 Task: Look for products in the category "Variety Packs" from Truly only.
Action: Mouse moved to (811, 292)
Screenshot: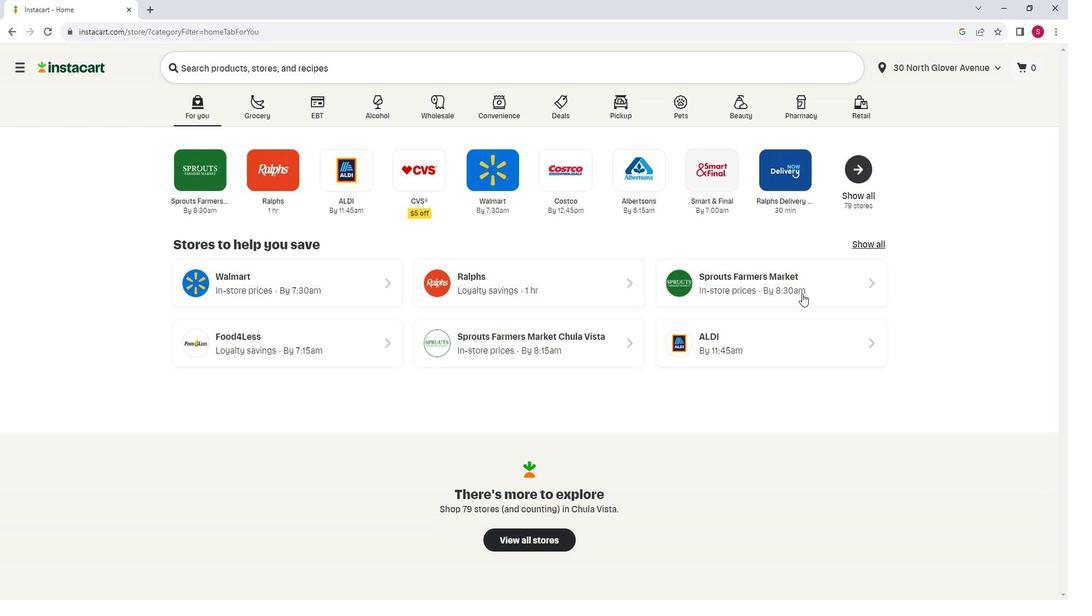 
Action: Mouse pressed left at (811, 292)
Screenshot: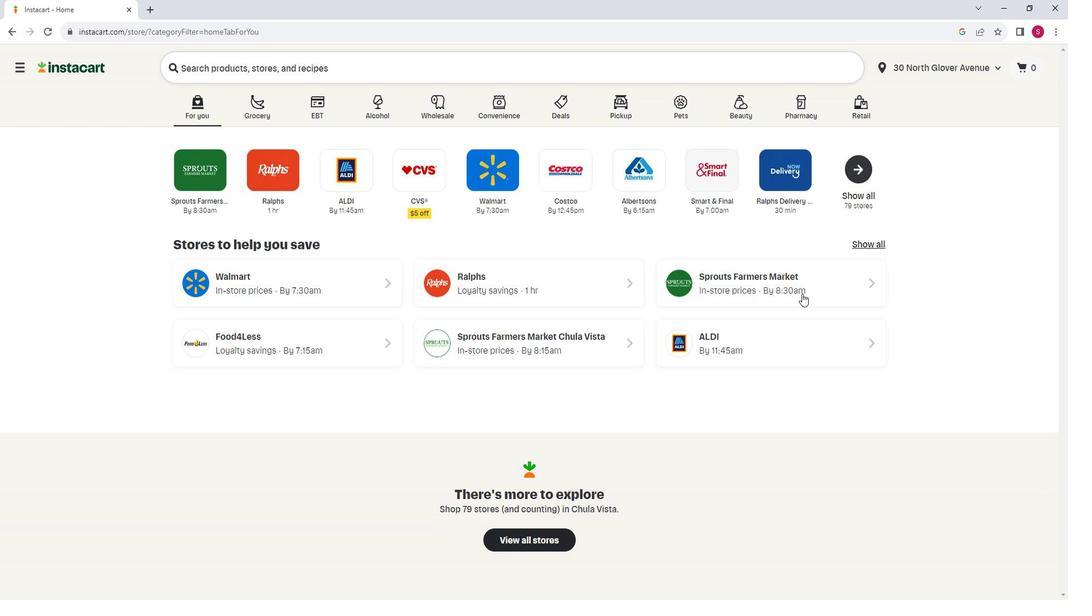 
Action: Mouse moved to (86, 408)
Screenshot: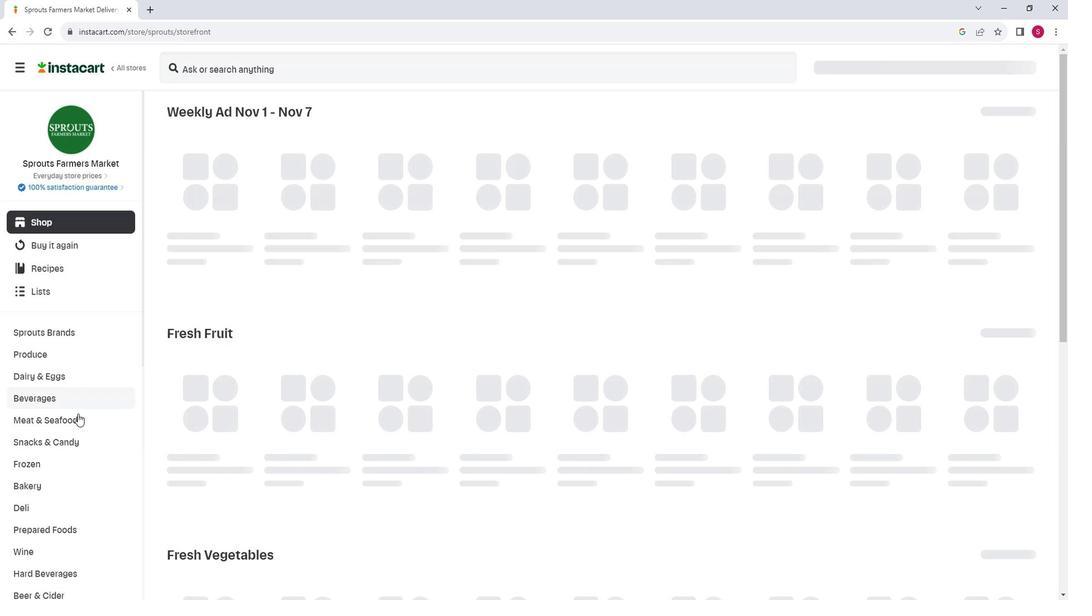 
Action: Mouse scrolled (86, 407) with delta (0, 0)
Screenshot: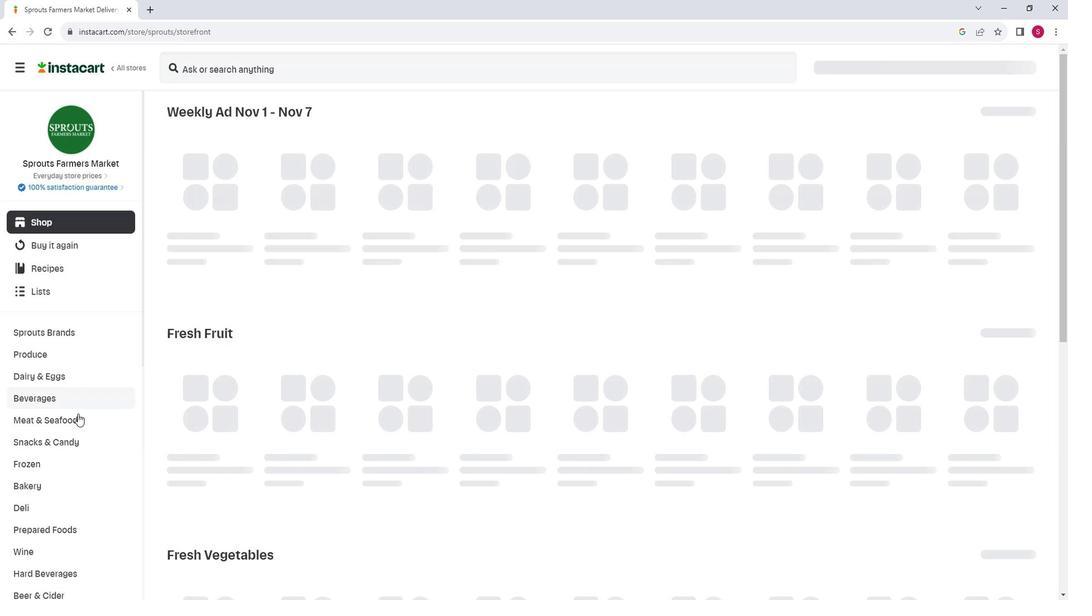 
Action: Mouse scrolled (86, 407) with delta (0, 0)
Screenshot: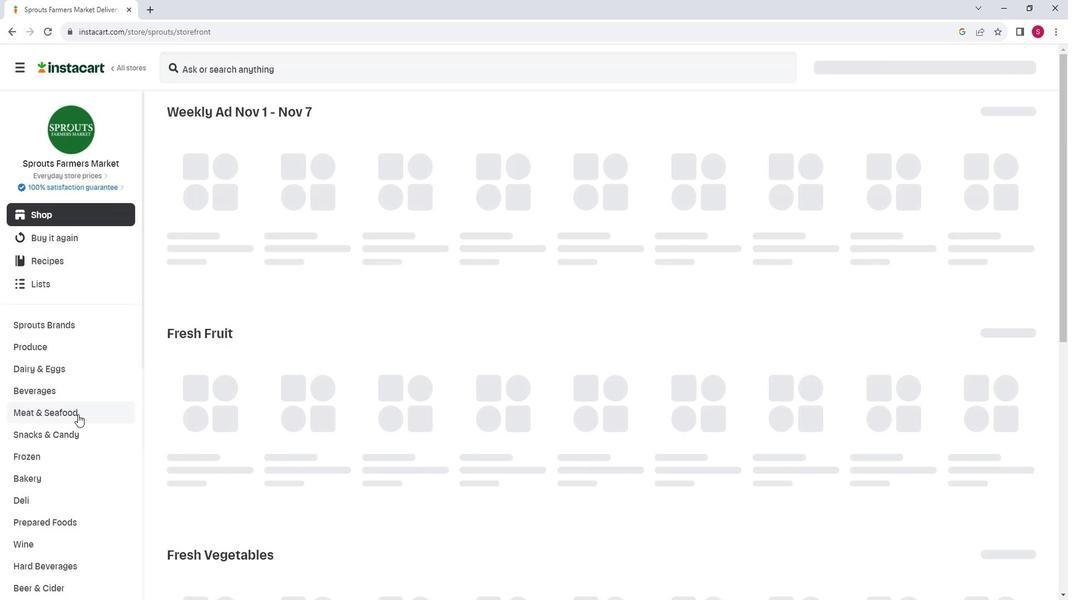 
Action: Mouse moved to (73, 471)
Screenshot: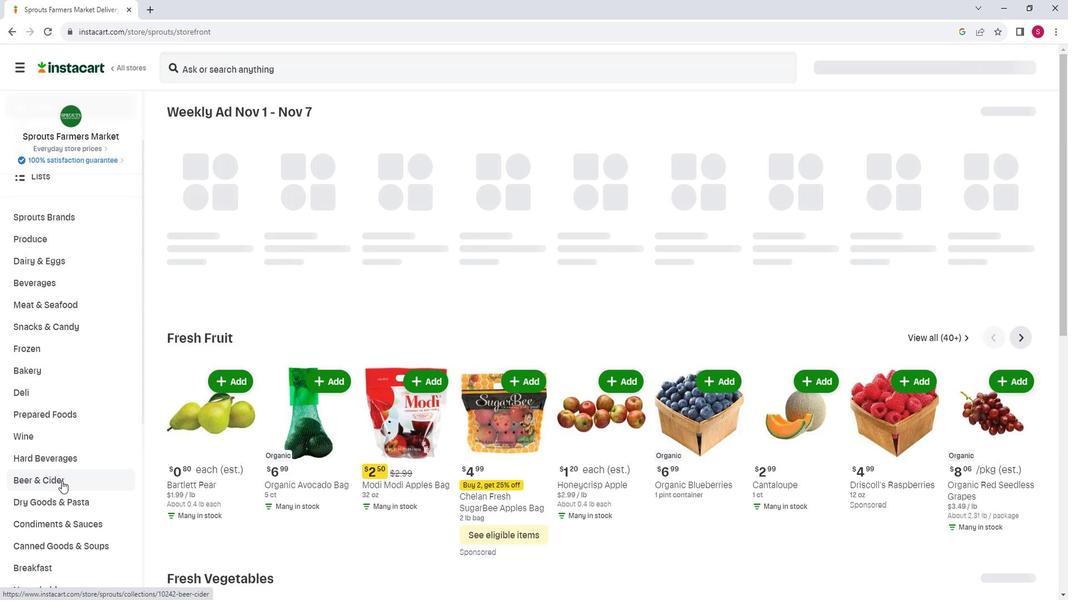 
Action: Mouse pressed left at (73, 471)
Screenshot: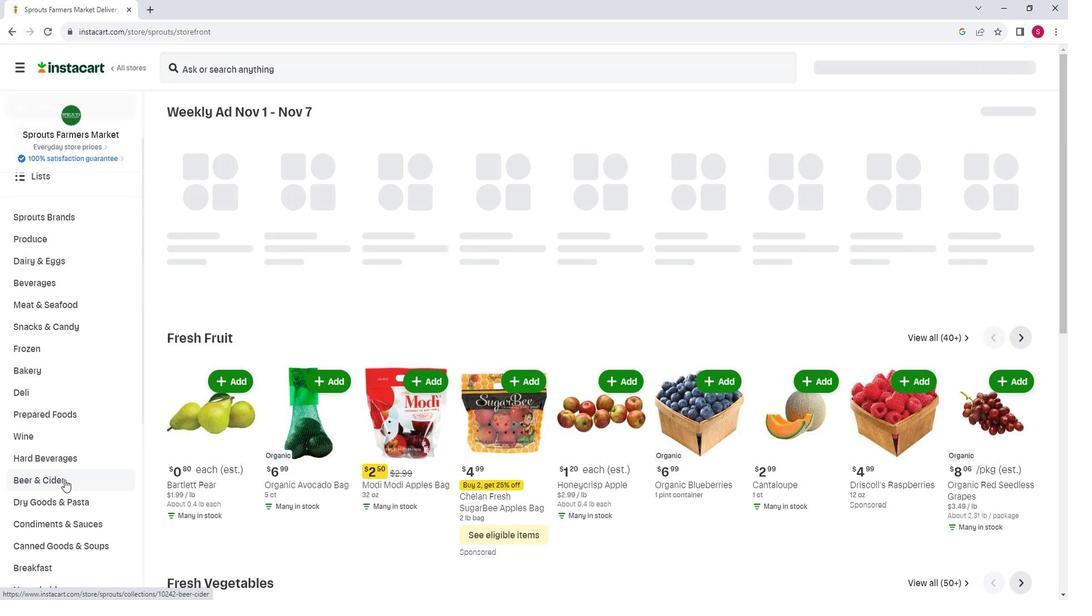 
Action: Mouse moved to (594, 145)
Screenshot: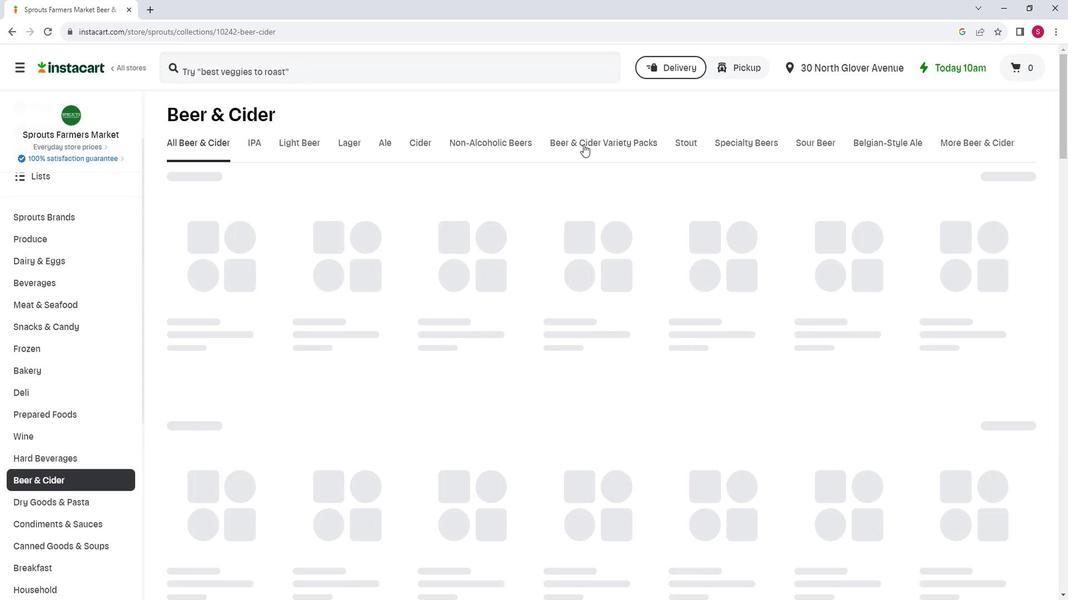 
Action: Mouse pressed left at (594, 145)
Screenshot: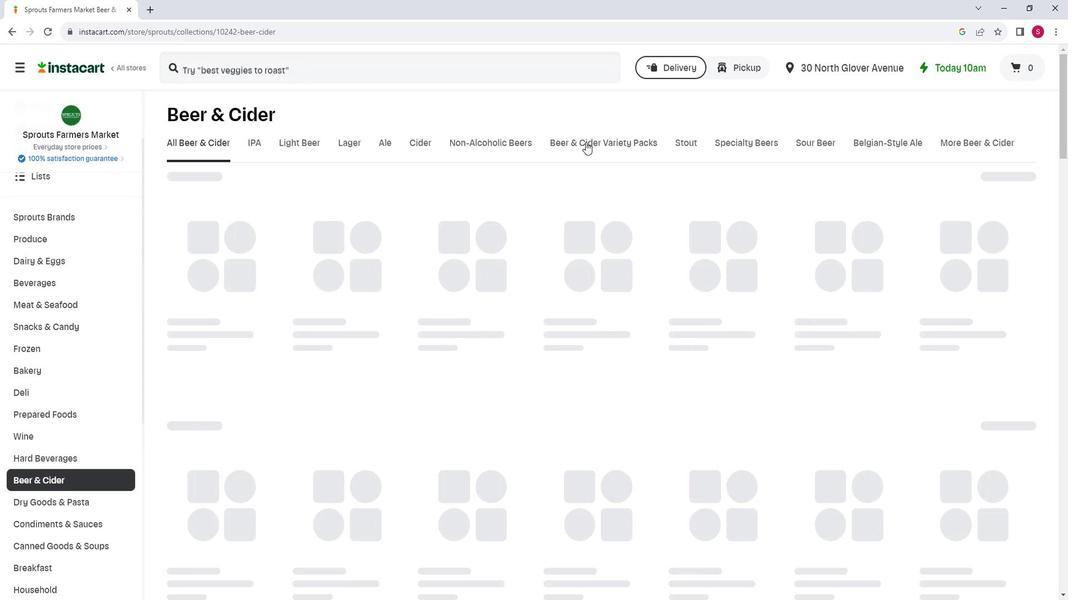 
Action: Mouse moved to (460, 185)
Screenshot: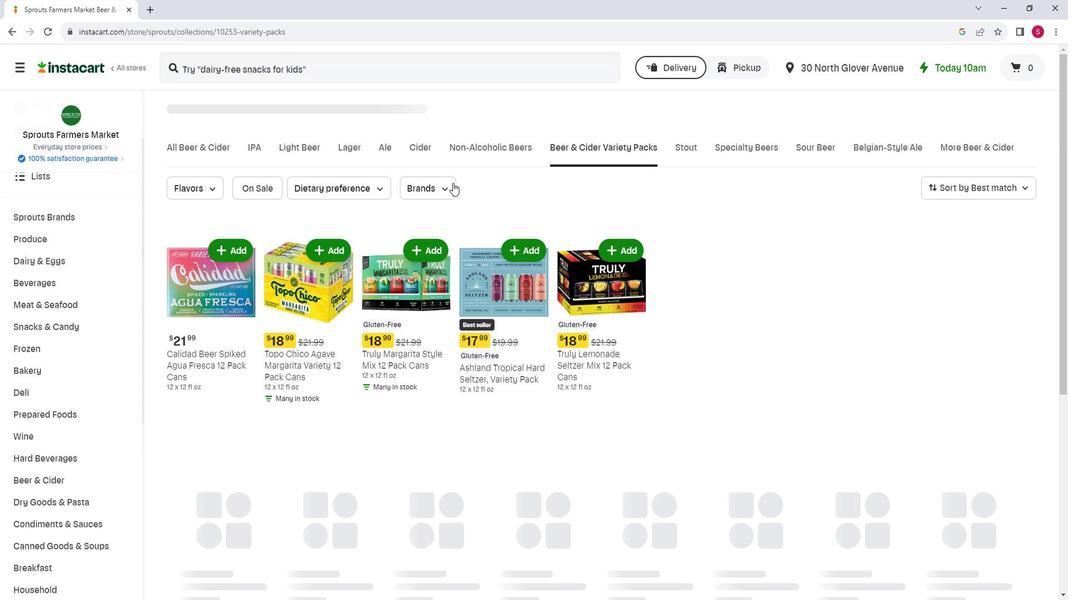 
Action: Mouse pressed left at (460, 185)
Screenshot: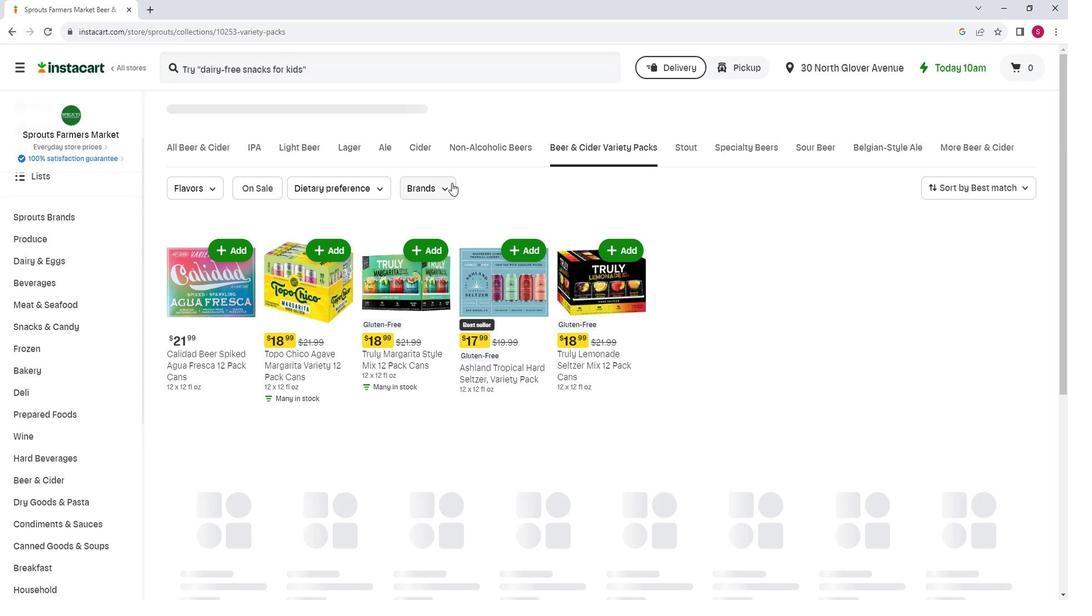 
Action: Mouse moved to (442, 219)
Screenshot: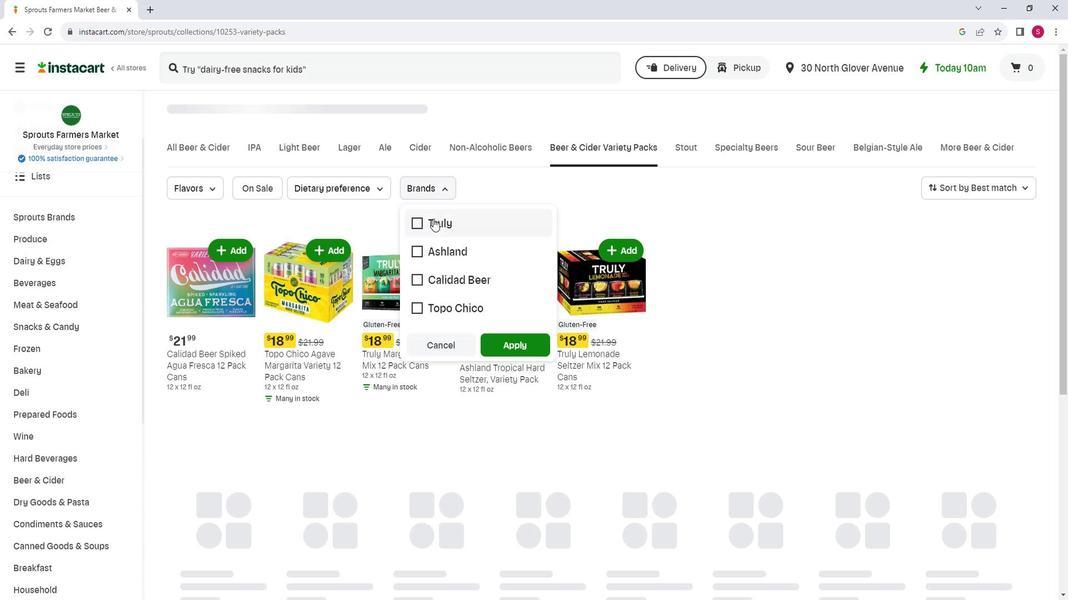
Action: Mouse pressed left at (442, 219)
Screenshot: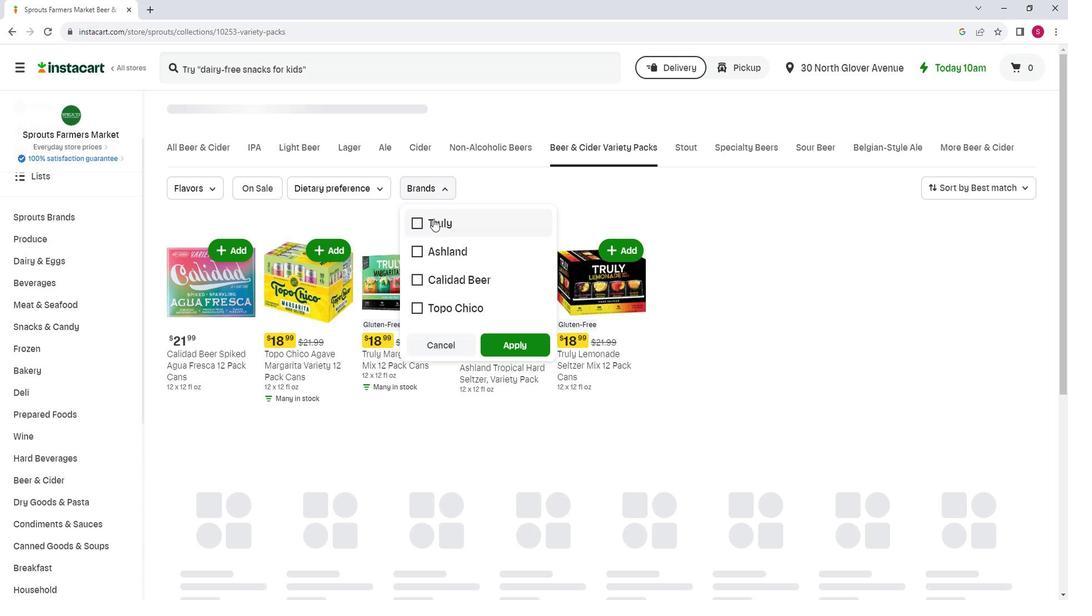 
Action: Mouse moved to (530, 340)
Screenshot: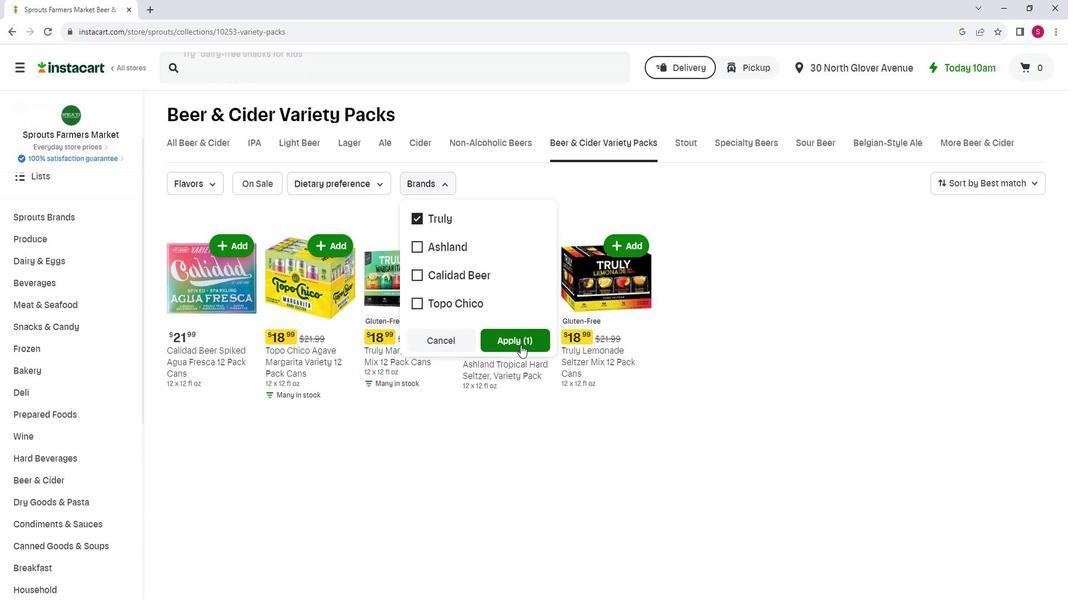 
Action: Mouse pressed left at (530, 340)
Screenshot: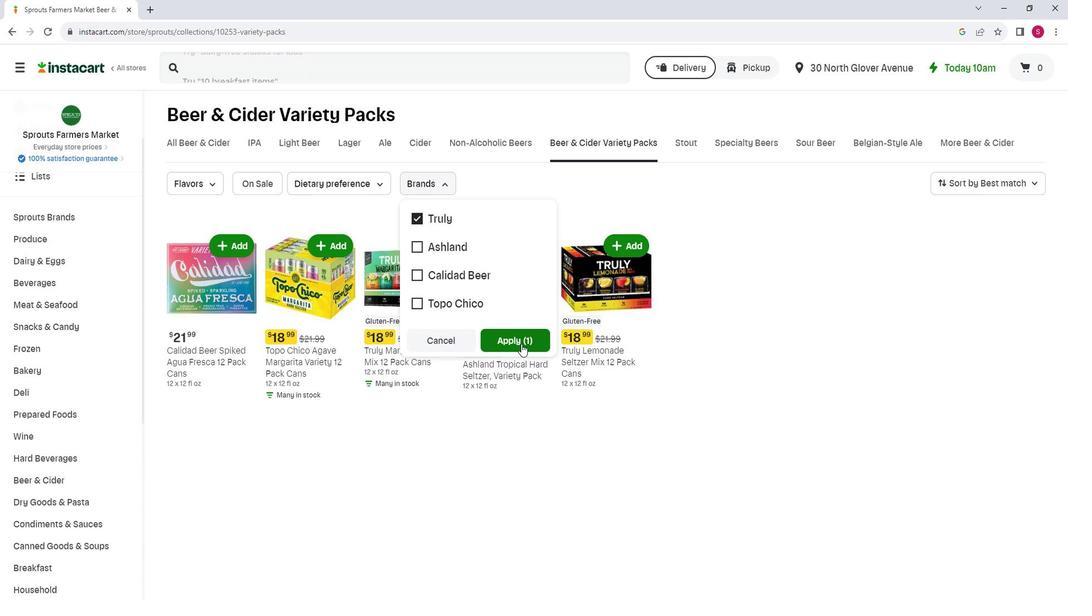 
Action: Mouse moved to (726, 321)
Screenshot: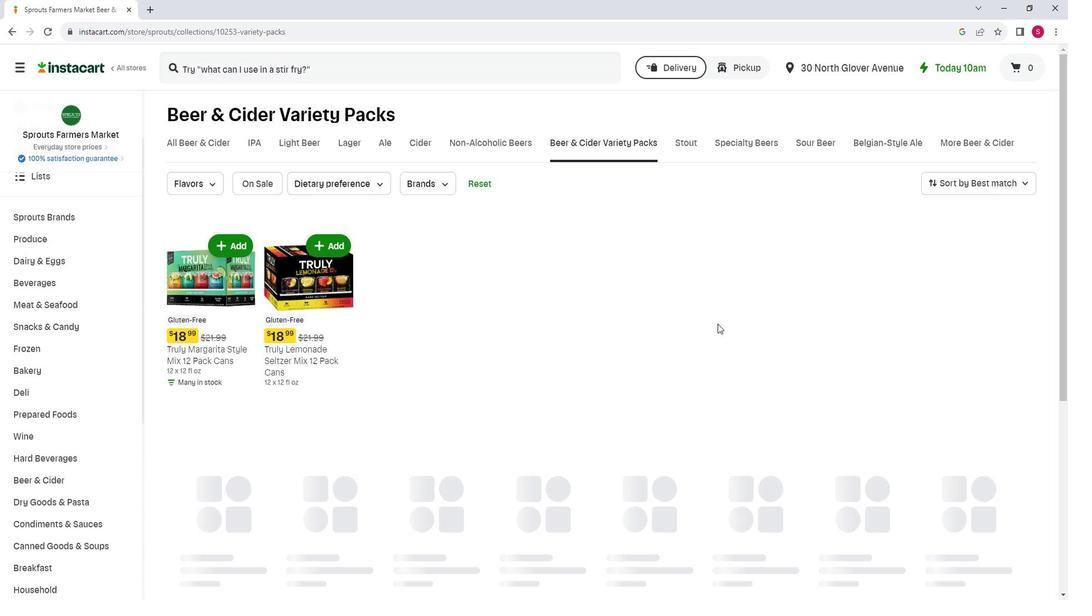 
